 Task: Use the formula "REPT" in spreadsheet "Project portfolio".
Action: Mouse moved to (362, 142)
Screenshot: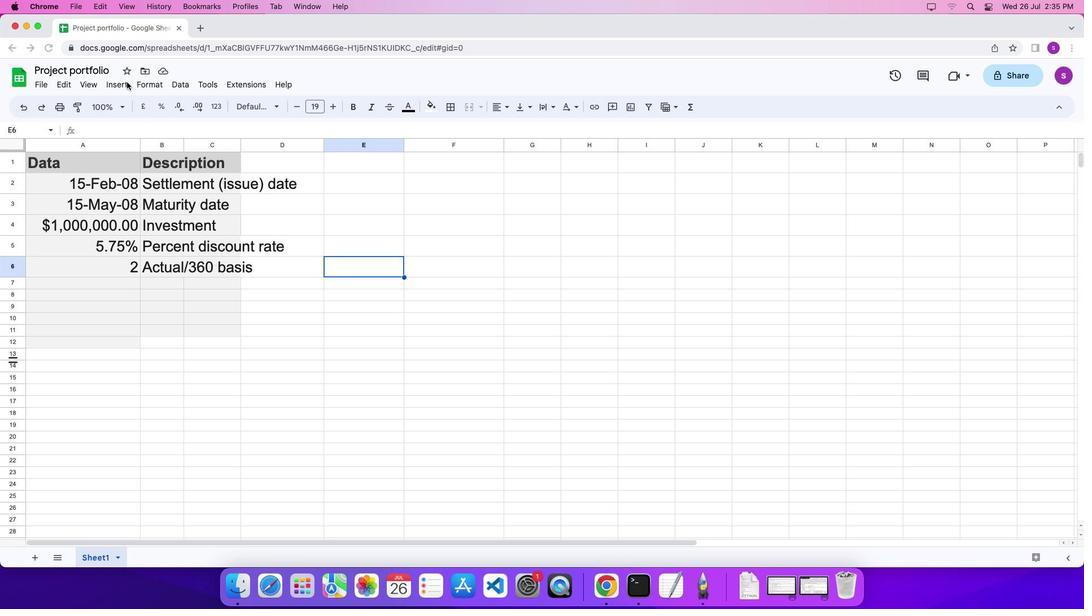 
Action: Mouse pressed left at (362, 142)
Screenshot: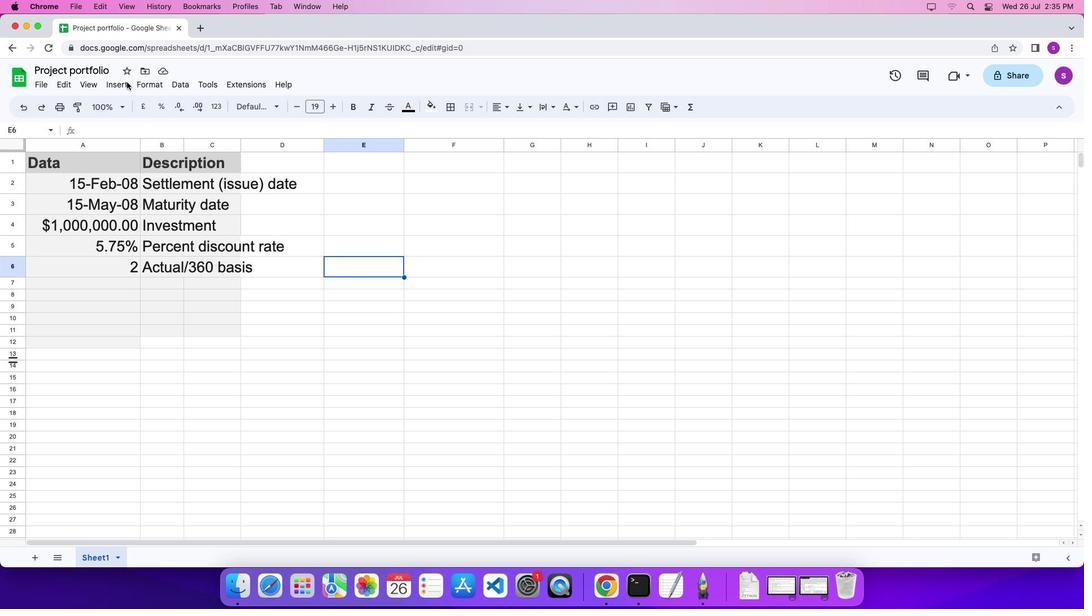 
Action: Mouse moved to (359, 141)
Screenshot: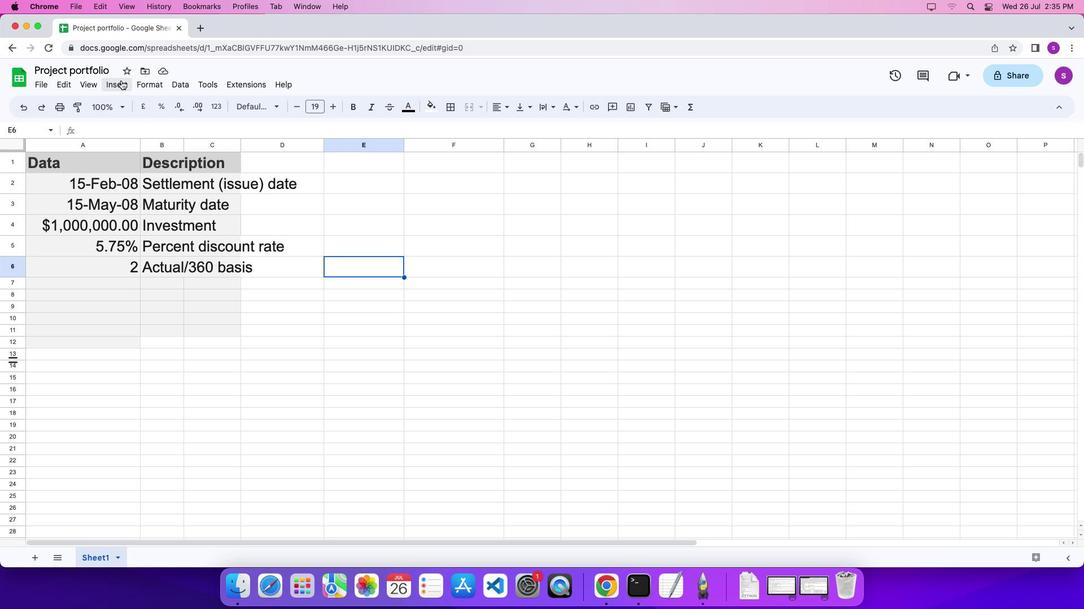 
Action: Mouse pressed left at (359, 141)
Screenshot: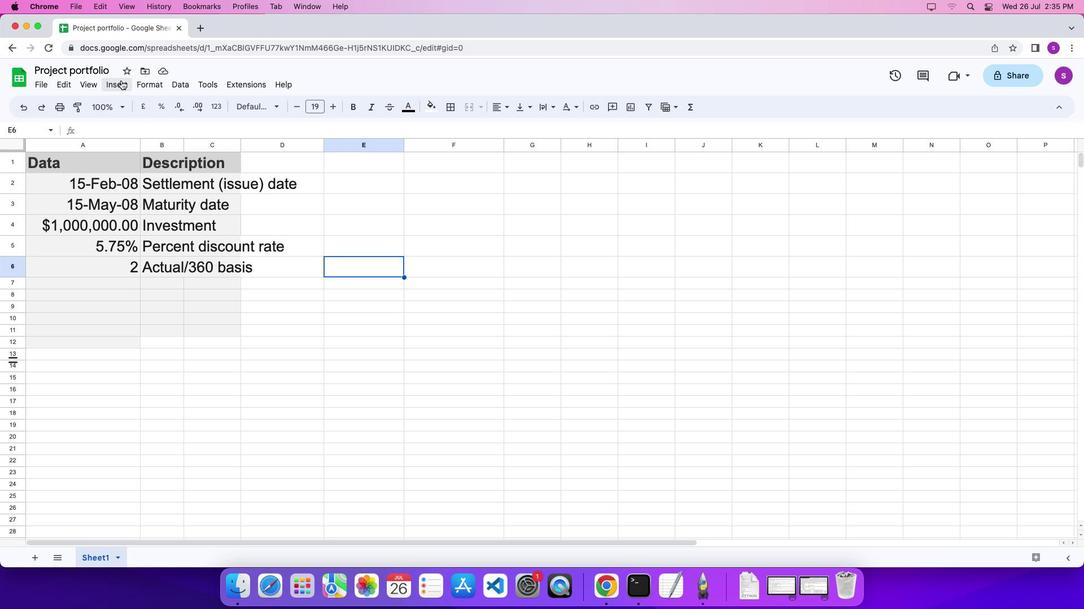 
Action: Mouse moved to (486, 498)
Screenshot: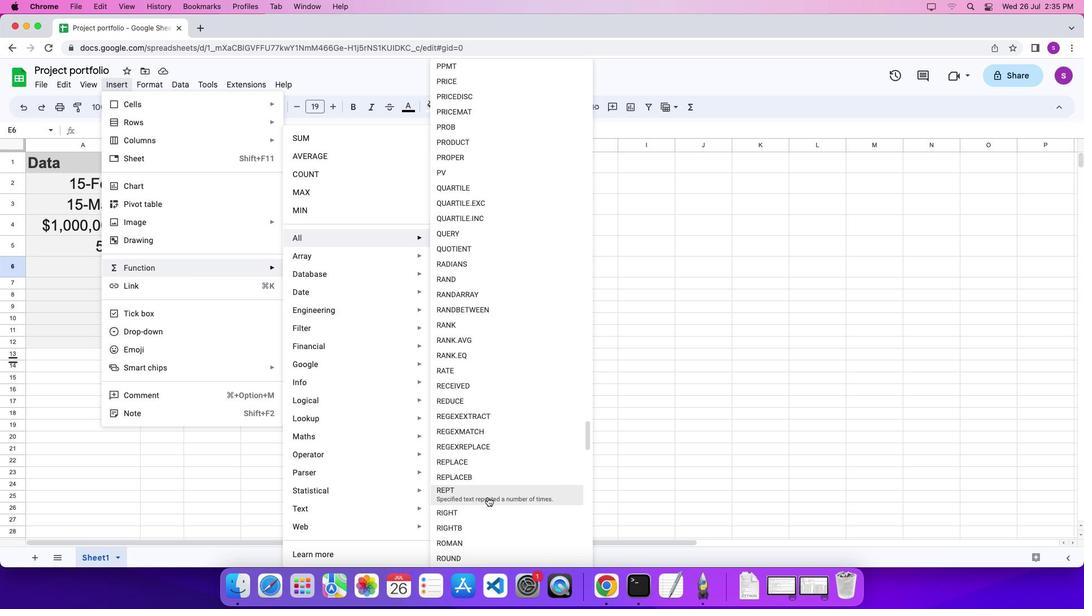 
Action: Mouse pressed left at (486, 498)
Screenshot: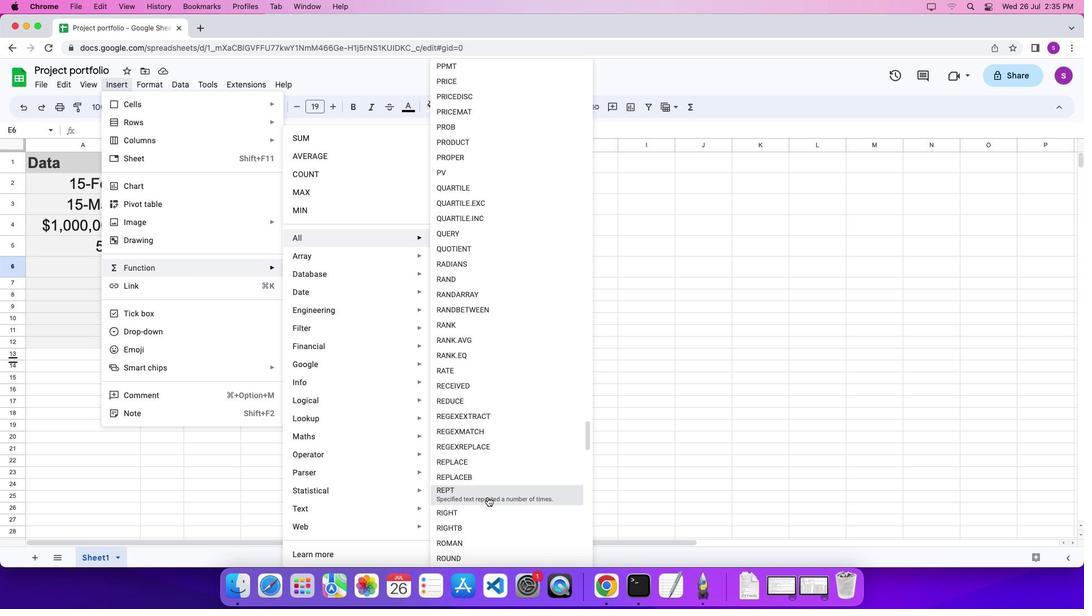 
Action: Mouse moved to (464, 413)
Screenshot: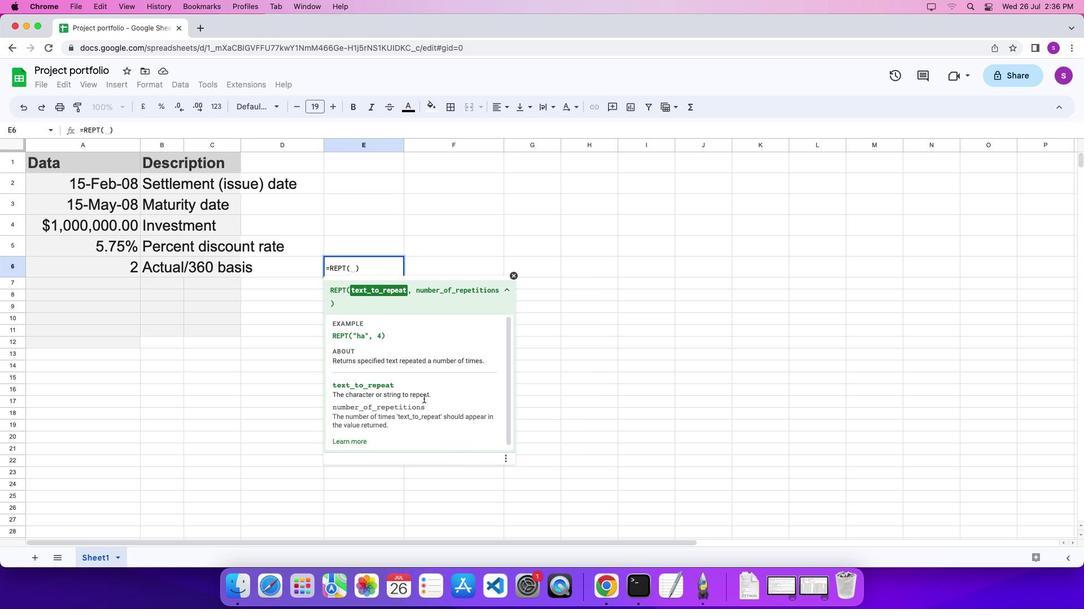 
Action: Key pressed Key.shift_r'"''h''a'Key.shift_r'"'',''4''\x03'
Screenshot: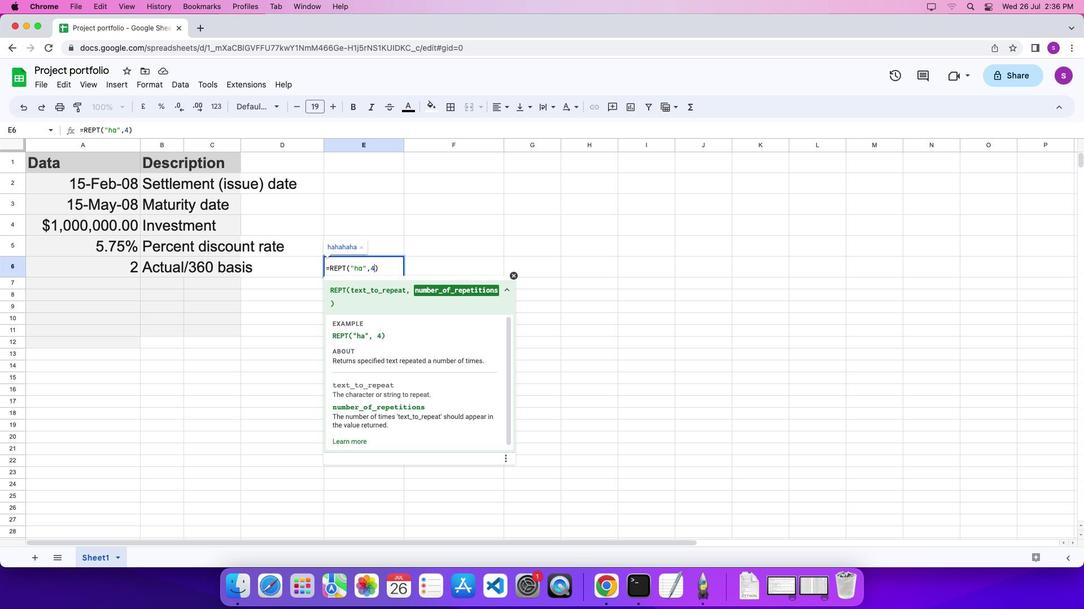 
Action: Mouse moved to (463, 412)
Screenshot: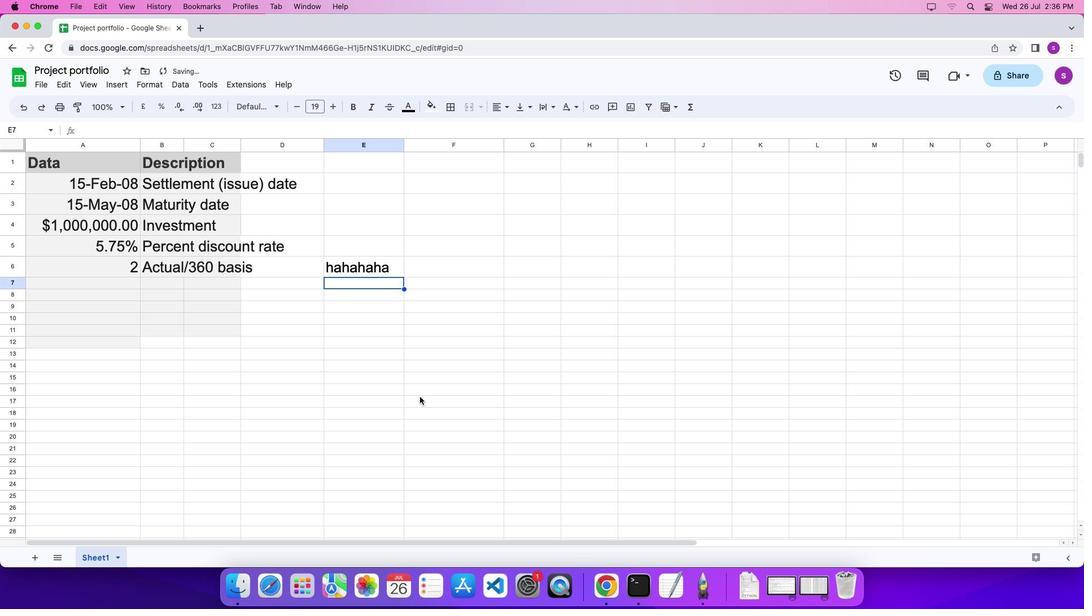 
